 Task: Add in the project TrailPlan an epic 'IT budget management improvement'.
Action: Mouse moved to (245, 285)
Screenshot: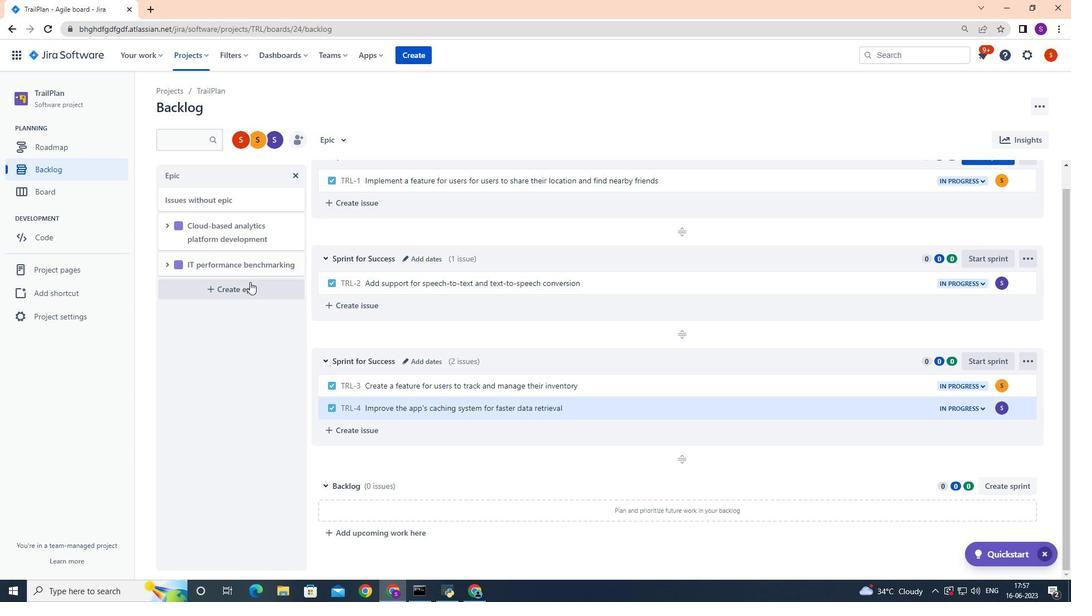 
Action: Mouse pressed left at (245, 285)
Screenshot: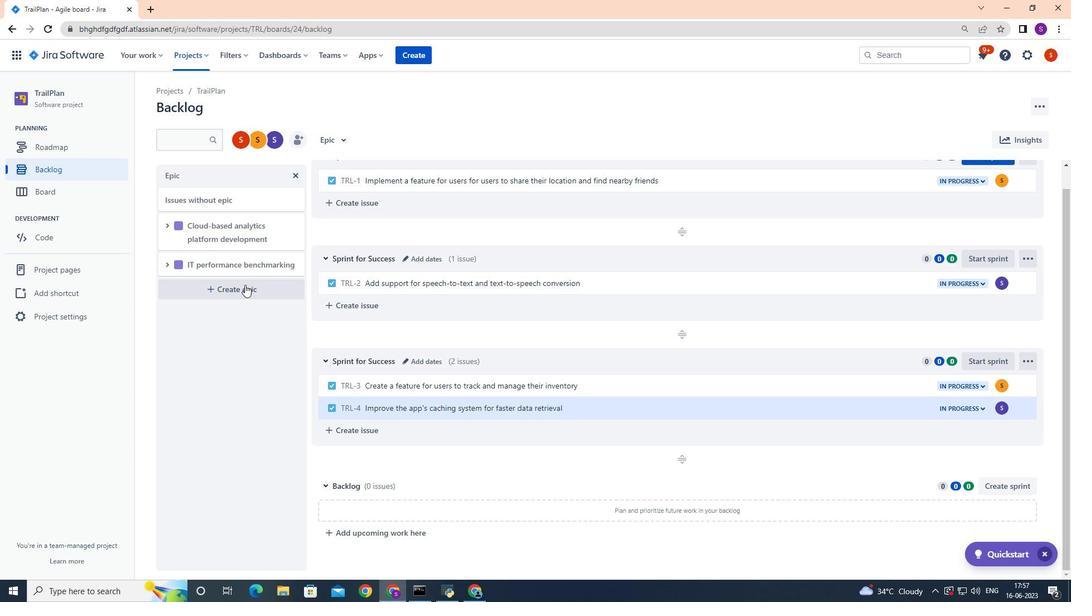 
Action: Mouse moved to (244, 284)
Screenshot: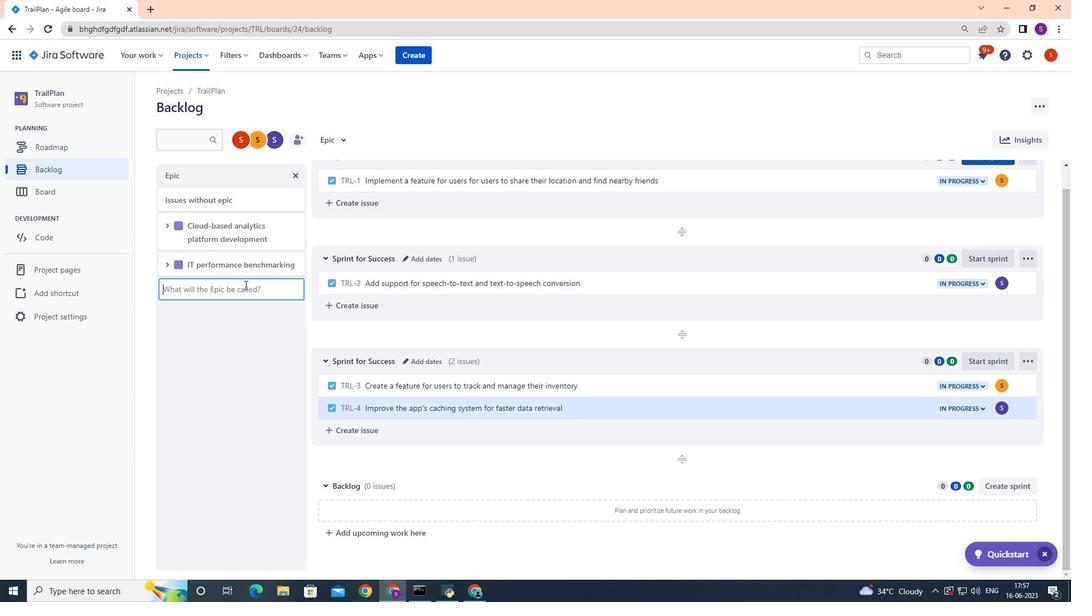
Action: Key pressed <Key.shift>IT<Key.space>budget<Key.space>management<Key.space>improvement<Key.enter>
Screenshot: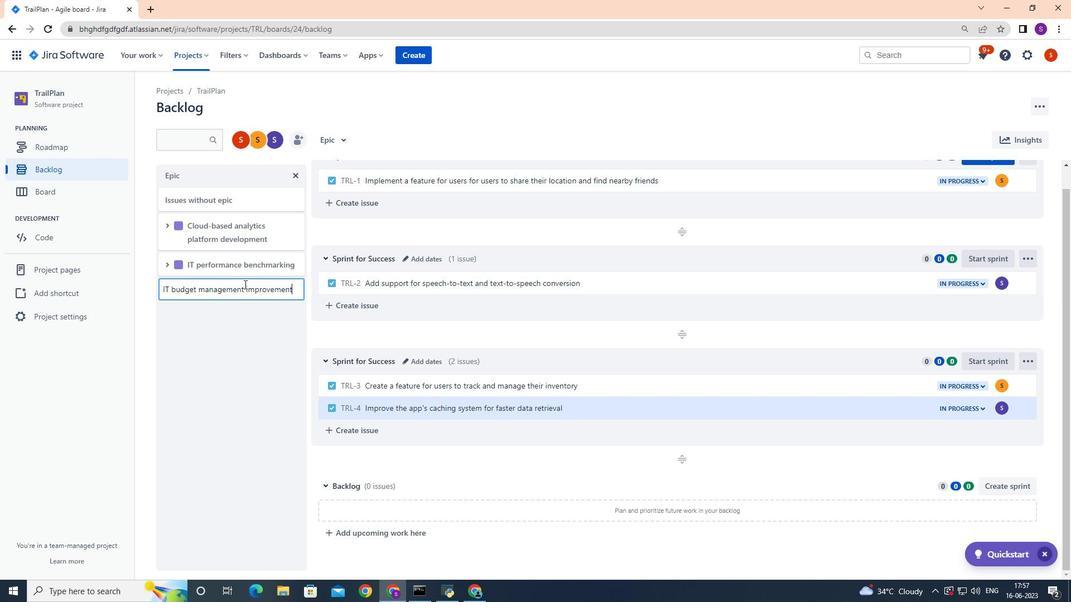 
Action: Mouse moved to (376, 116)
Screenshot: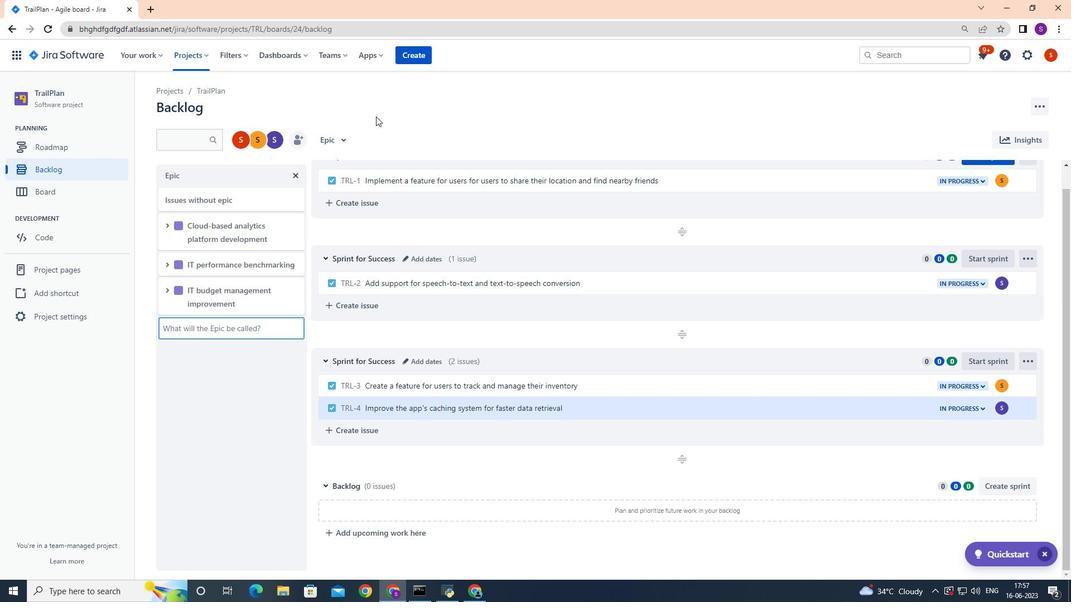 
Action: Mouse pressed left at (376, 116)
Screenshot: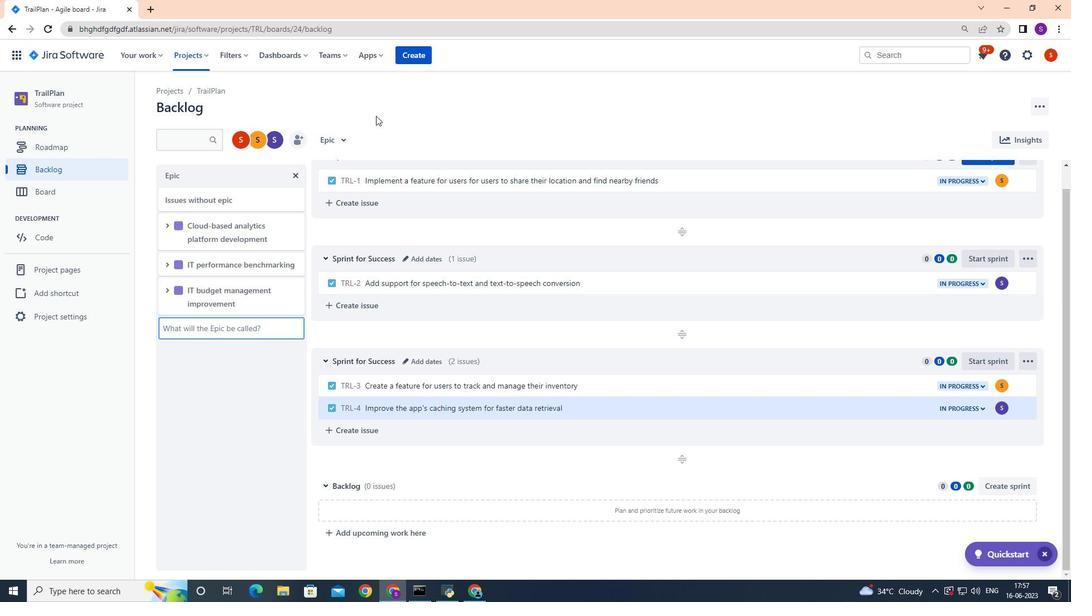 
Action: Mouse moved to (376, 116)
Screenshot: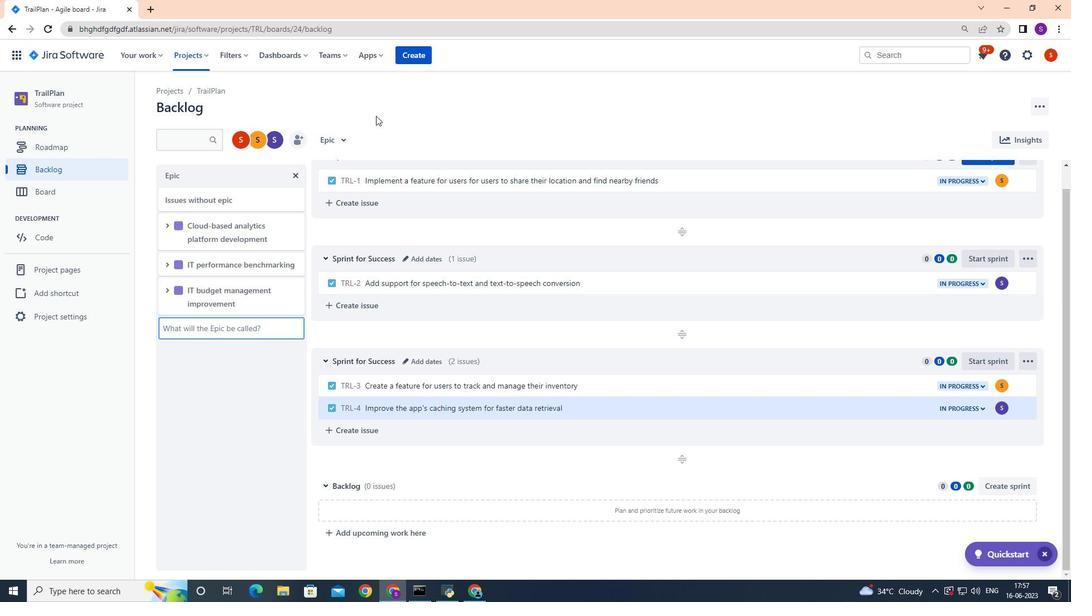 
